 Task: Open Card Card0000000033 in Board Board0000000009 in Workspace WS0000000003 in Trello. Add Member Ayush98111@gmail.com to Card Card0000000033 in Board Board0000000009 in Workspace WS0000000003 in Trello. Add Purple Label titled Label0000000033 to Card Card0000000033 in Board Board0000000009 in Workspace WS0000000003 in Trello. Add Checklist CL0000000033 to Card Card0000000033 in Board Board0000000009 in Workspace WS0000000003 in Trello. Add Dates with Start Date as Aug 01 2023 and Due Date as Aug 31 2023 to Card Card0000000033 in Board Board0000000009 in Workspace WS0000000003 in Trello
Action: Mouse moved to (555, 91)
Screenshot: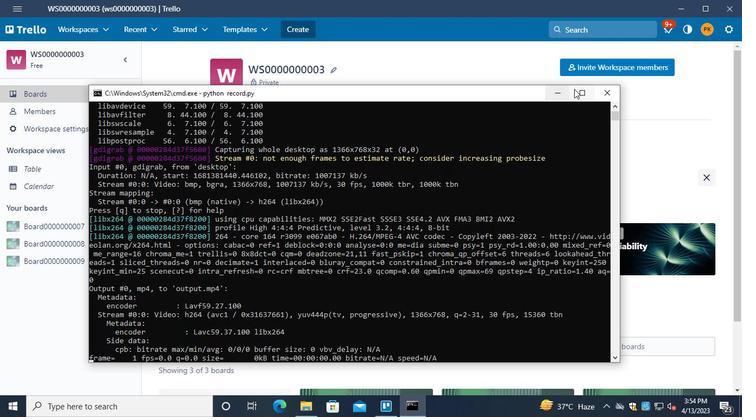
Action: Mouse pressed left at (555, 91)
Screenshot: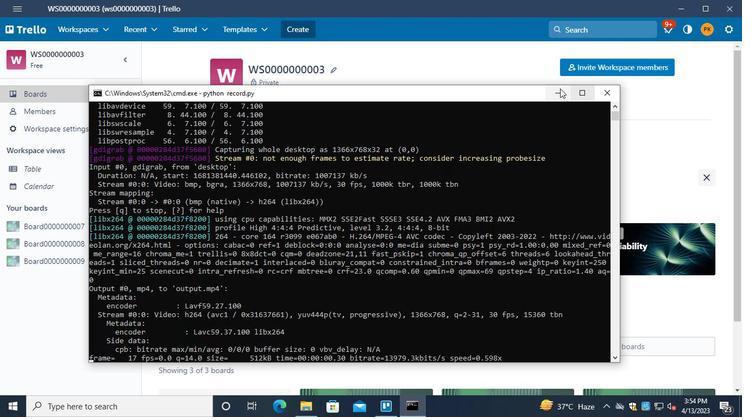 
Action: Mouse moved to (54, 258)
Screenshot: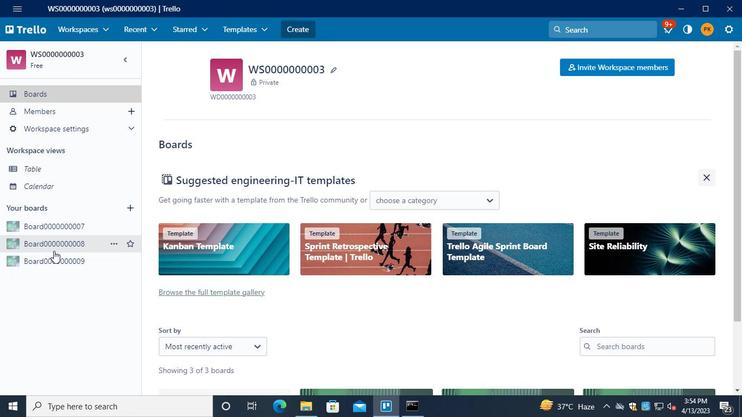 
Action: Mouse pressed left at (54, 258)
Screenshot: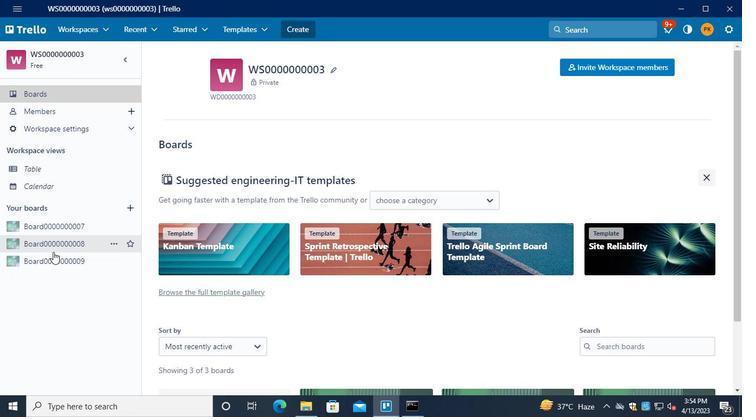 
Action: Mouse moved to (212, 124)
Screenshot: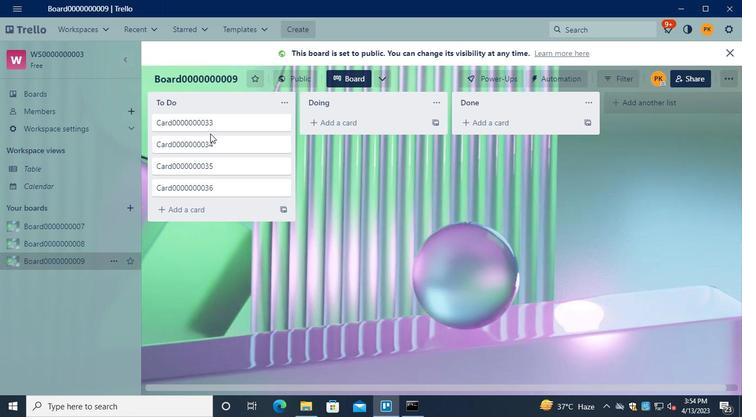 
Action: Mouse pressed left at (212, 124)
Screenshot: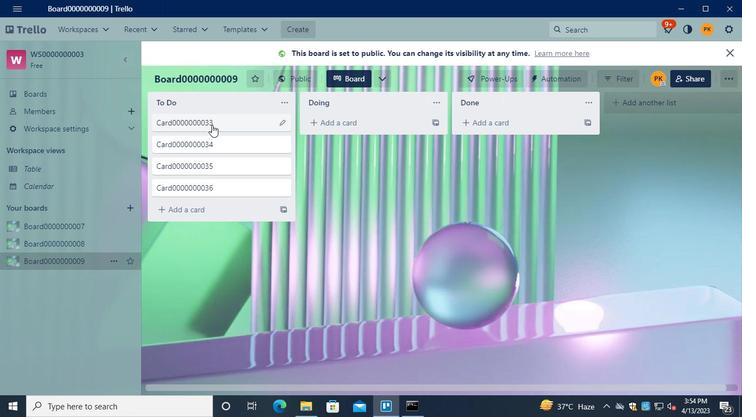 
Action: Mouse moved to (504, 101)
Screenshot: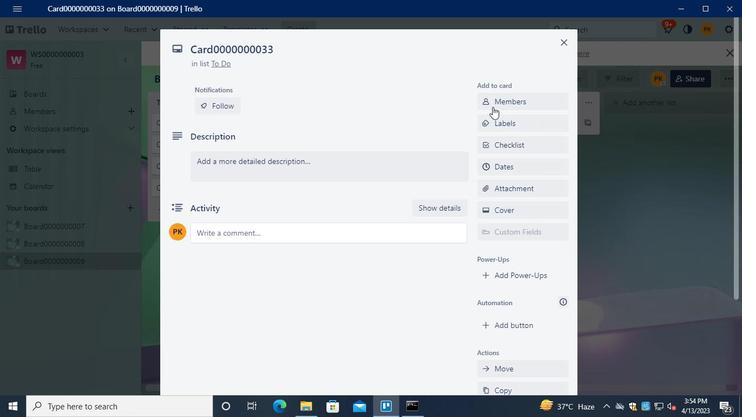 
Action: Mouse pressed left at (504, 101)
Screenshot: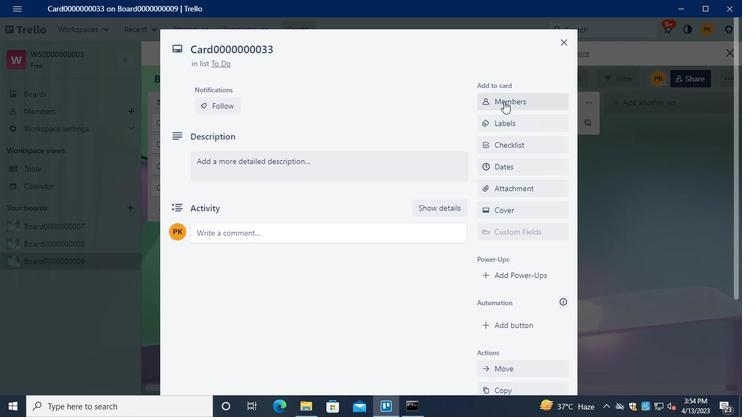 
Action: Mouse moved to (492, 157)
Screenshot: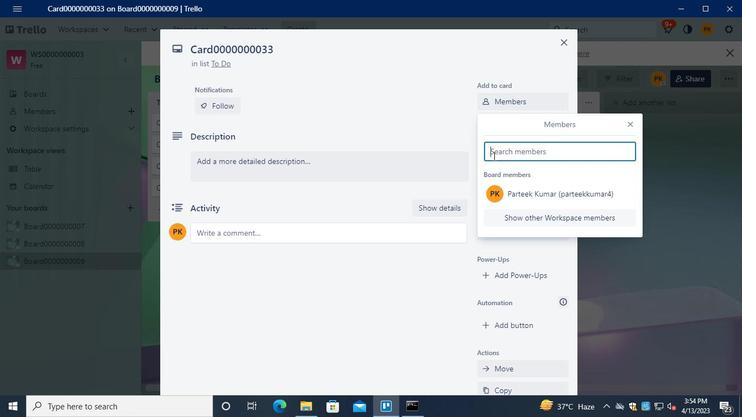 
Action: Keyboard Key.shift
Screenshot: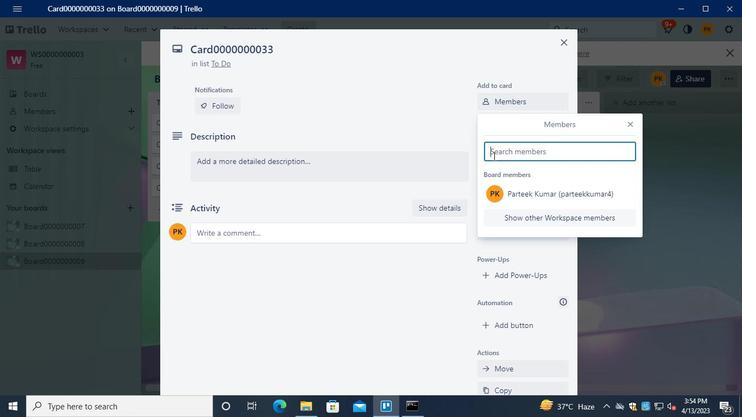 
Action: Mouse moved to (491, 157)
Screenshot: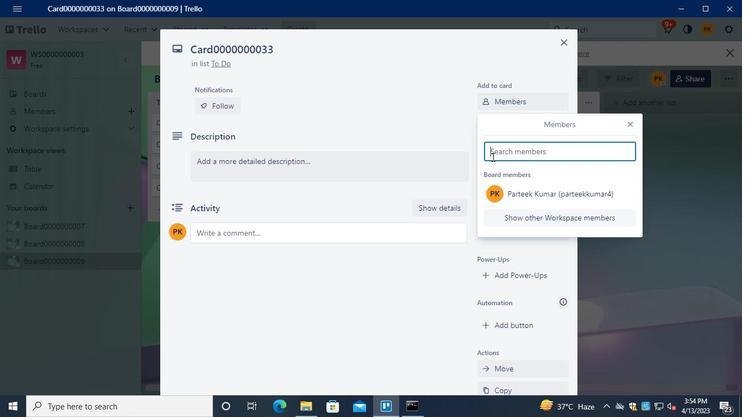 
Action: Keyboard A
Screenshot: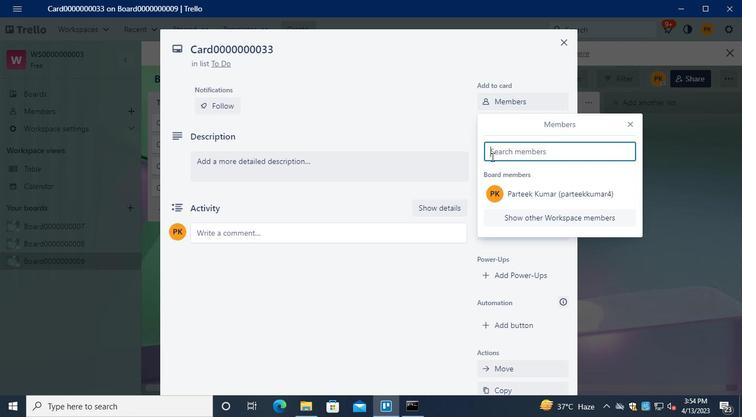 
Action: Mouse moved to (526, 282)
Screenshot: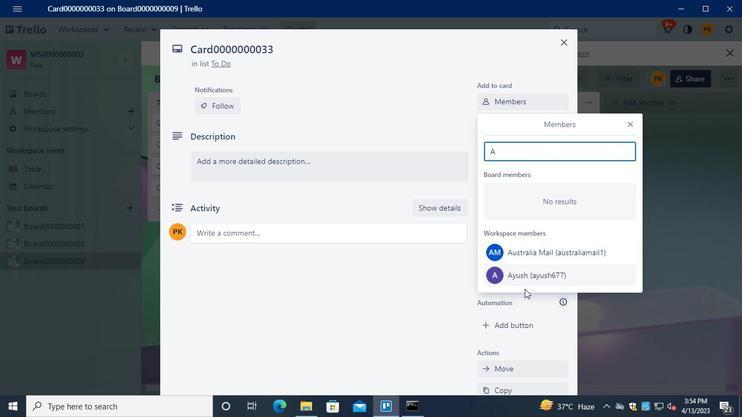 
Action: Mouse pressed left at (526, 282)
Screenshot: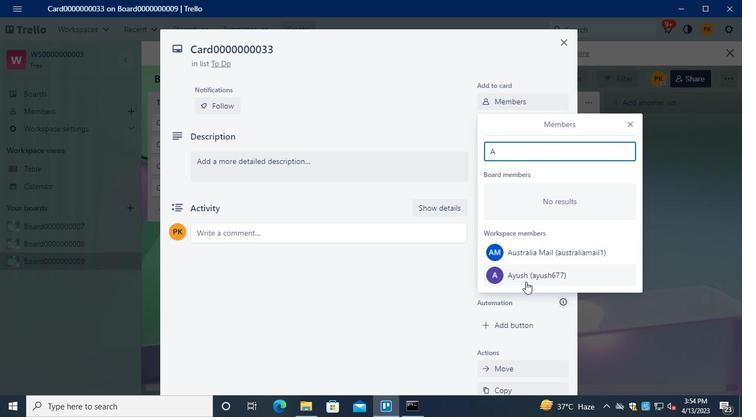 
Action: Mouse moved to (633, 124)
Screenshot: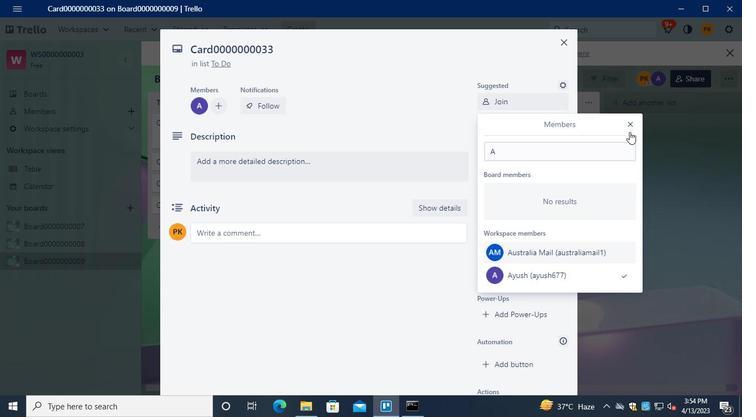 
Action: Mouse pressed left at (633, 124)
Screenshot: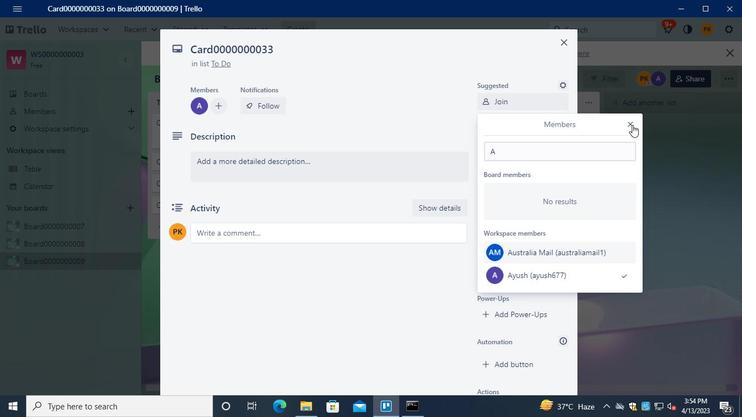 
Action: Mouse moved to (517, 163)
Screenshot: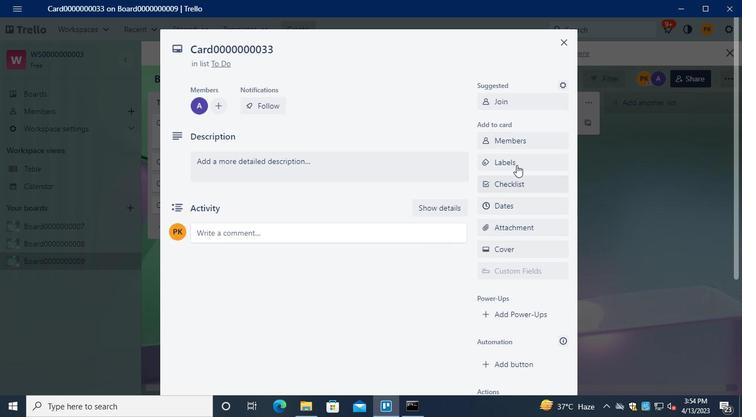 
Action: Mouse pressed left at (517, 163)
Screenshot: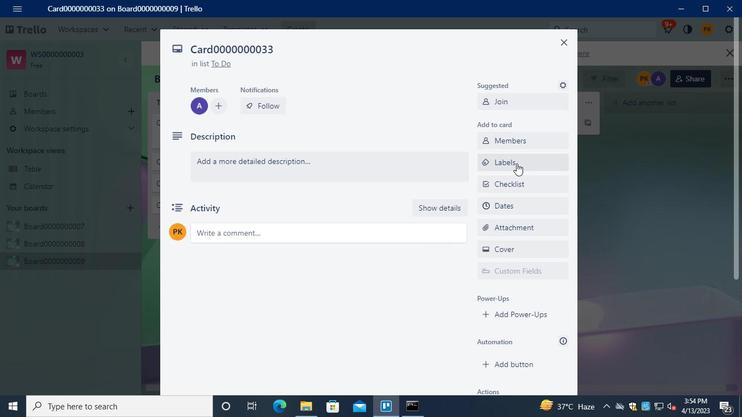 
Action: Mouse moved to (542, 245)
Screenshot: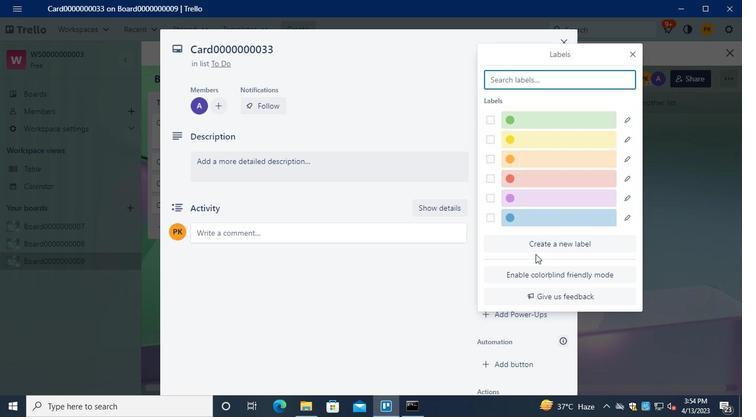 
Action: Mouse pressed left at (542, 245)
Screenshot: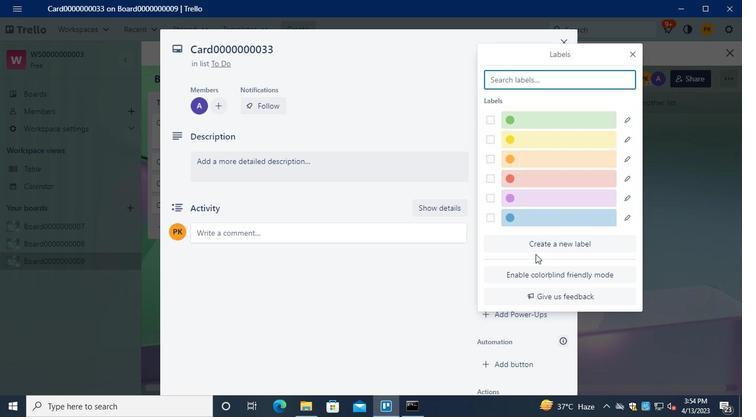 
Action: Mouse moved to (518, 160)
Screenshot: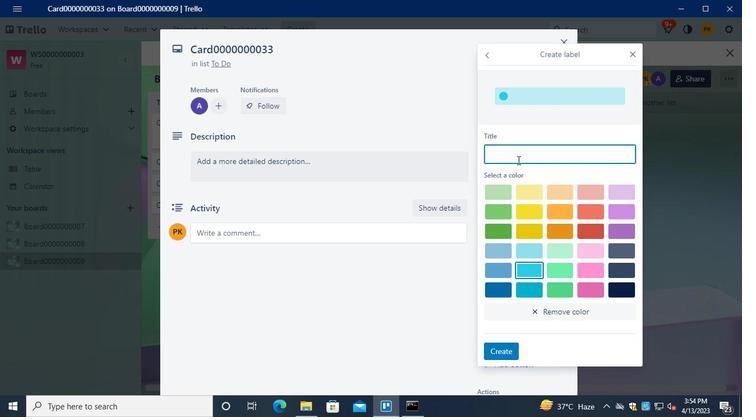 
Action: Keyboard Key.shift
Screenshot: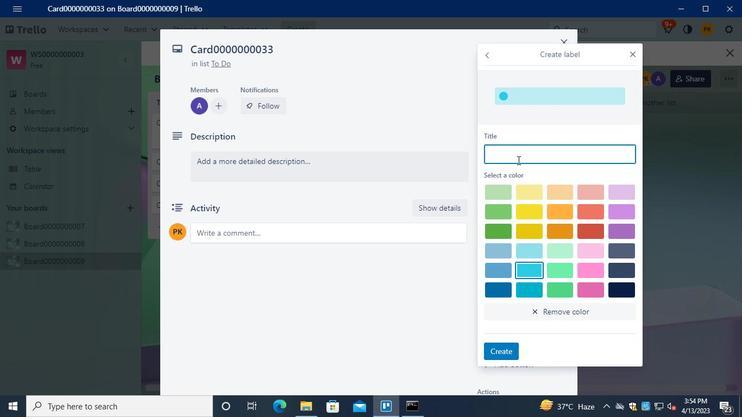 
Action: Keyboard L
Screenshot: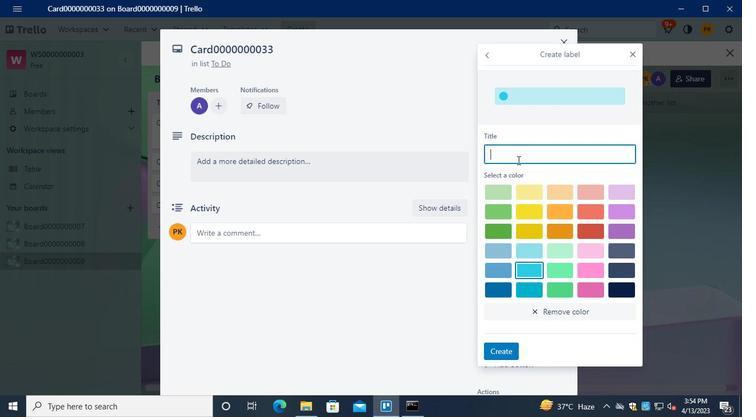 
Action: Keyboard a
Screenshot: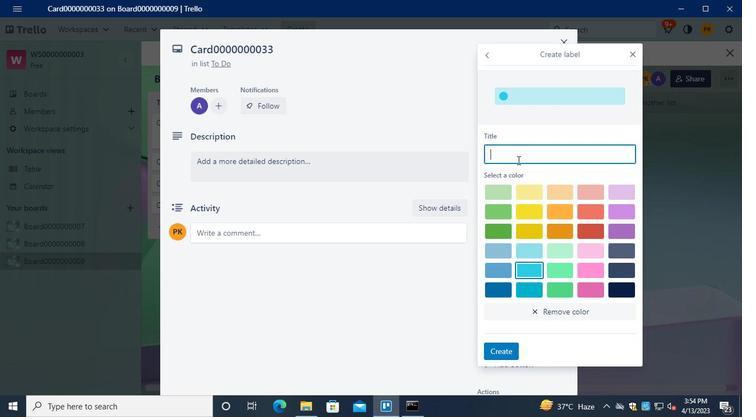 
Action: Keyboard b
Screenshot: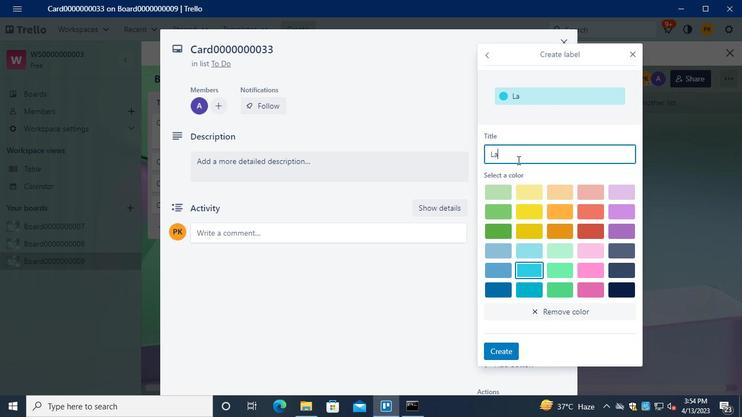 
Action: Keyboard e
Screenshot: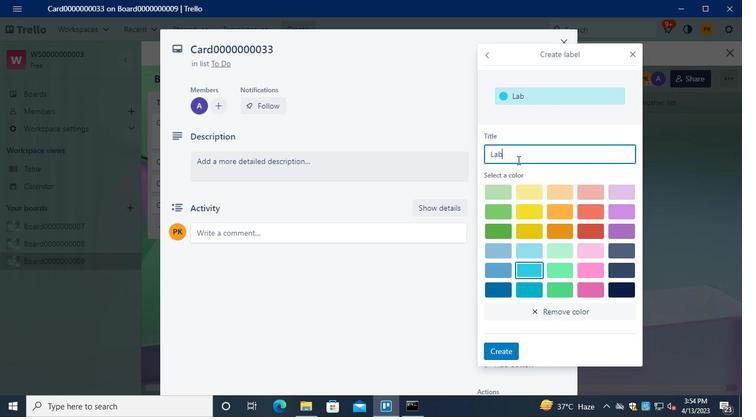 
Action: Keyboard l
Screenshot: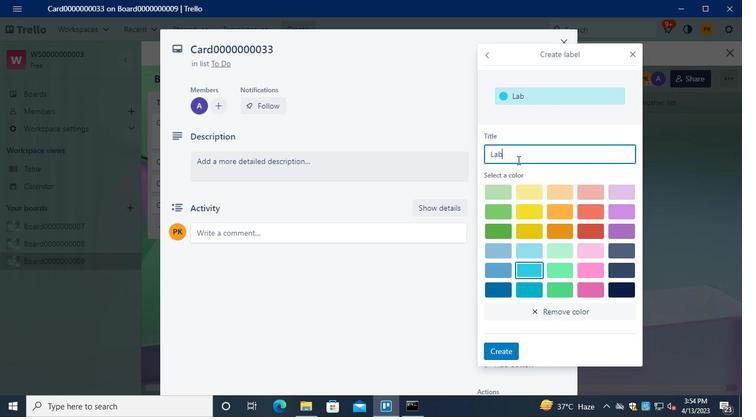 
Action: Keyboard <96>
Screenshot: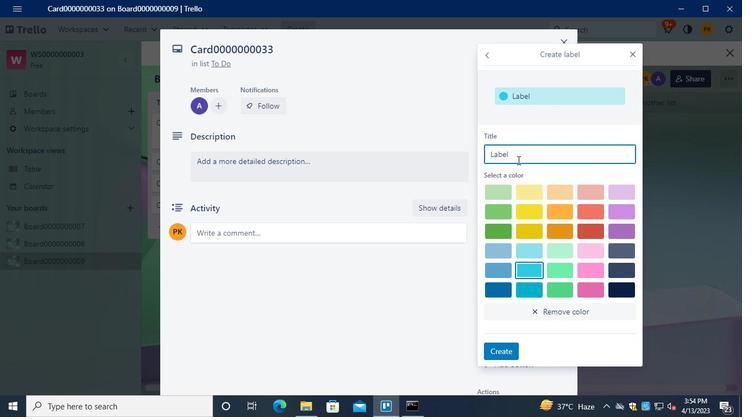 
Action: Keyboard <96>
Screenshot: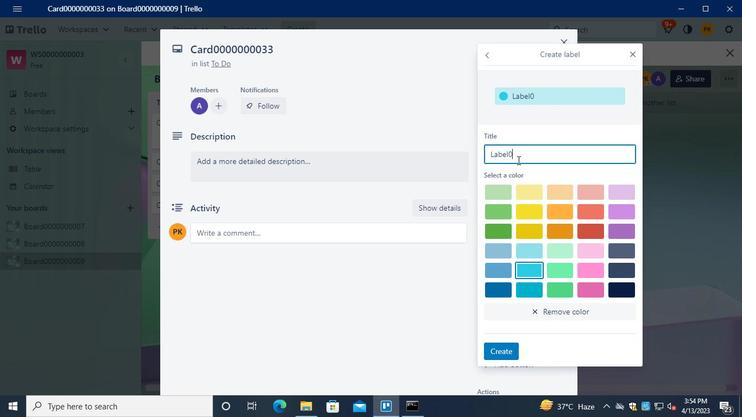 
Action: Keyboard <96>
Screenshot: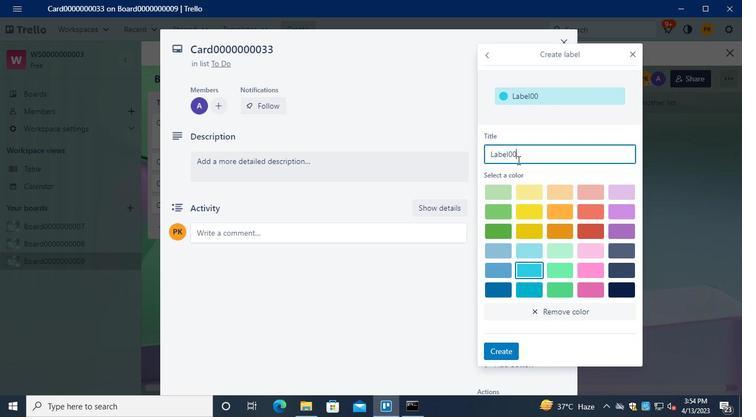 
Action: Keyboard <96>
Screenshot: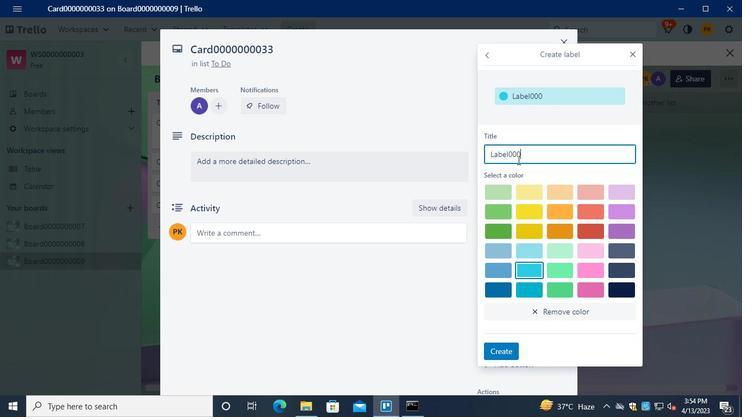 
Action: Keyboard <96>
Screenshot: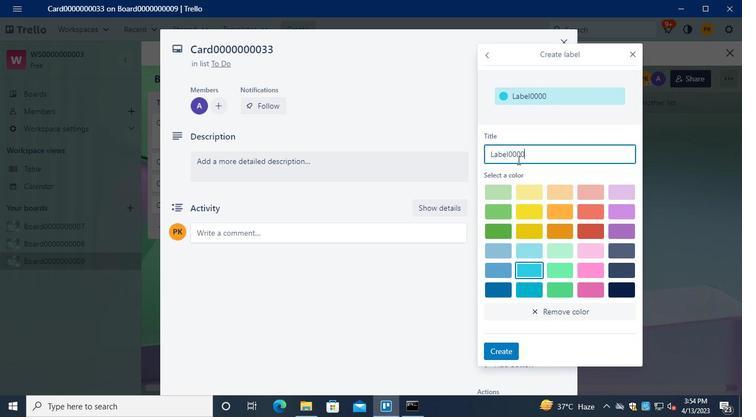 
Action: Keyboard <96>
Screenshot: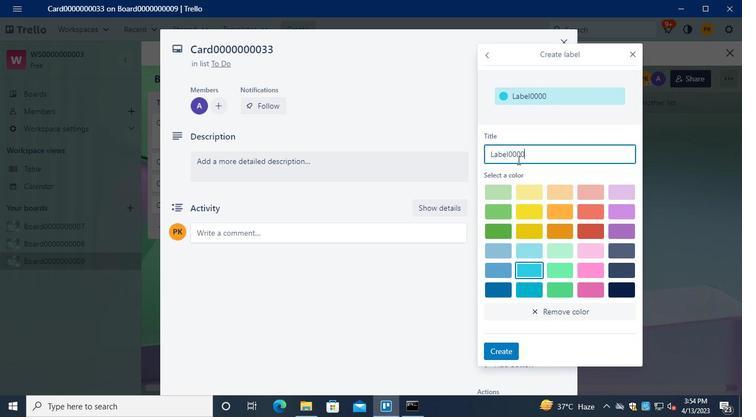 
Action: Keyboard <96>
Screenshot: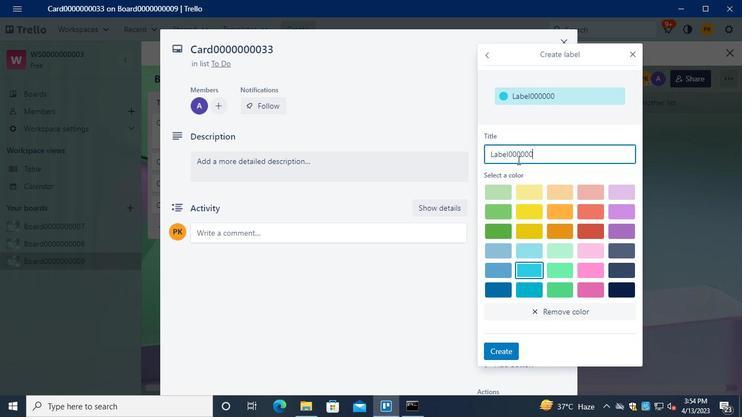 
Action: Keyboard <96>
Screenshot: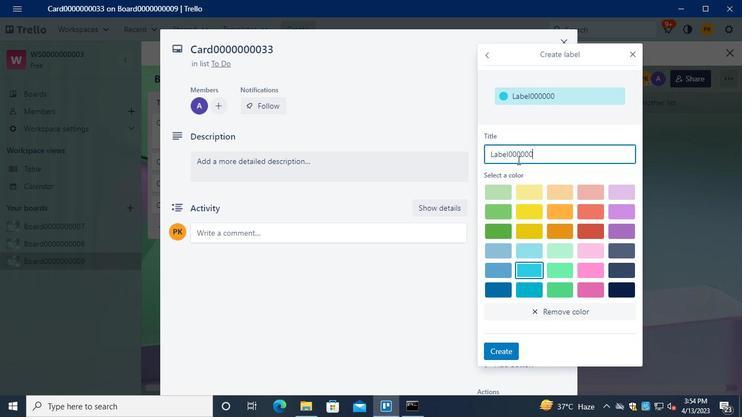 
Action: Keyboard <99>
Screenshot: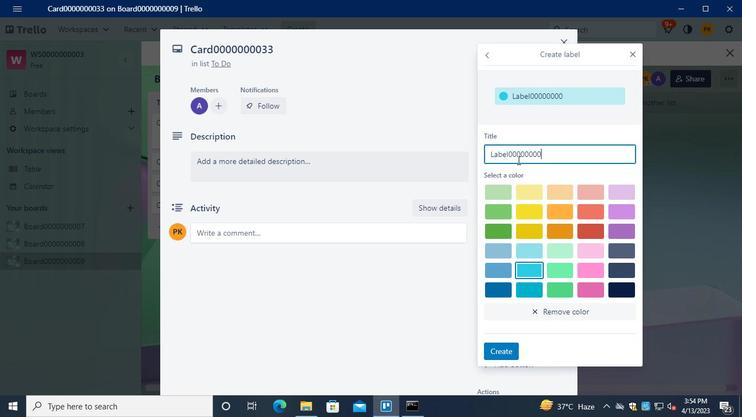 
Action: Keyboard <99>
Screenshot: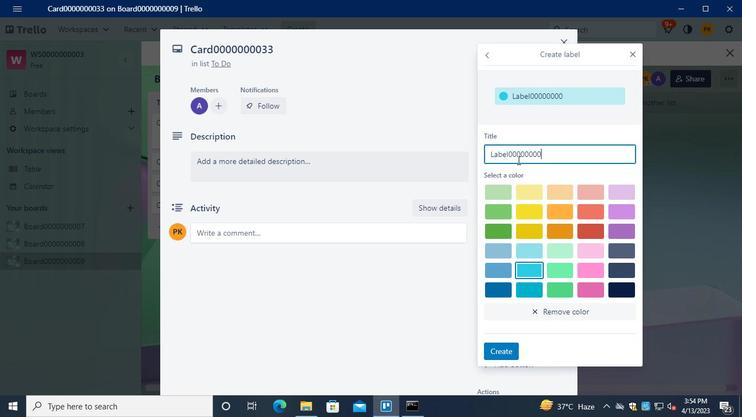 
Action: Mouse moved to (621, 209)
Screenshot: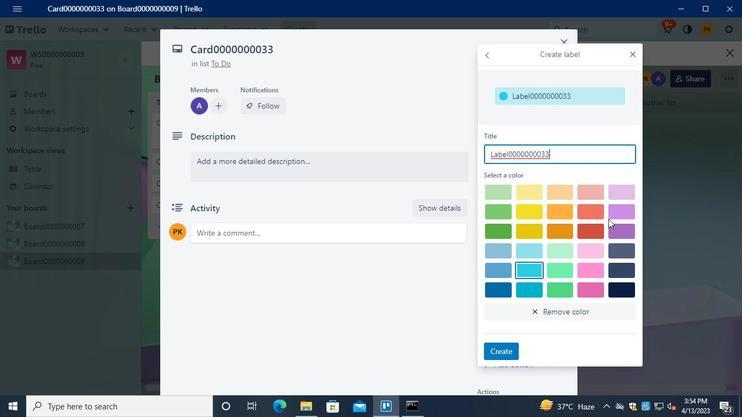 
Action: Mouse pressed left at (621, 209)
Screenshot: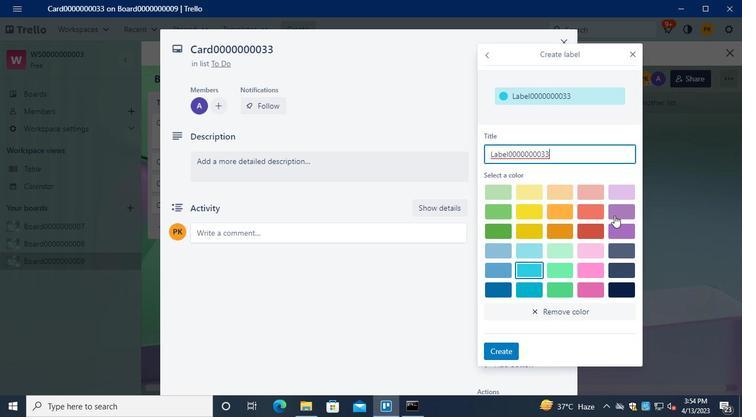
Action: Mouse moved to (498, 352)
Screenshot: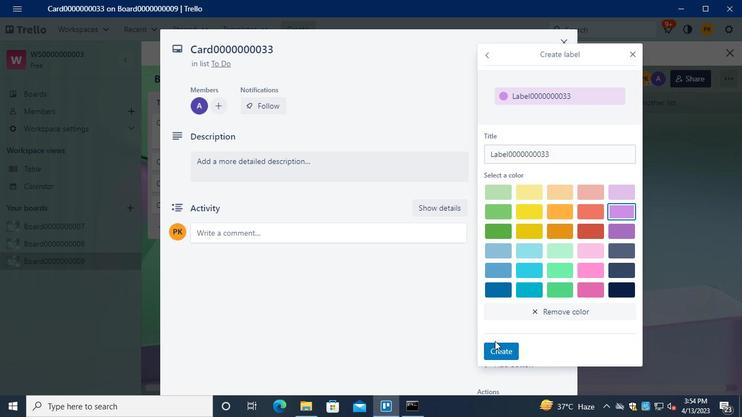 
Action: Mouse pressed left at (498, 352)
Screenshot: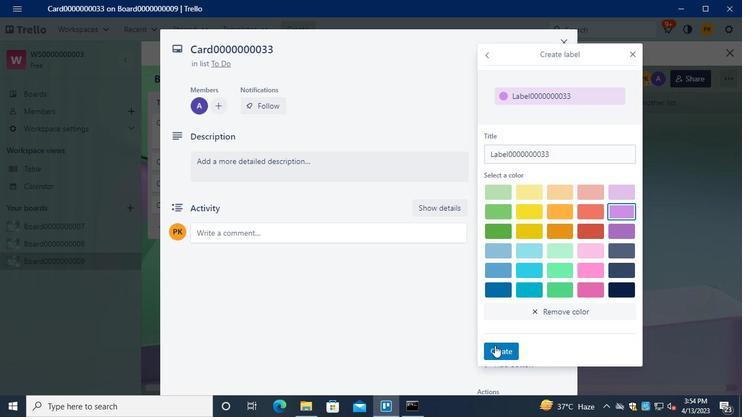 
Action: Mouse moved to (636, 53)
Screenshot: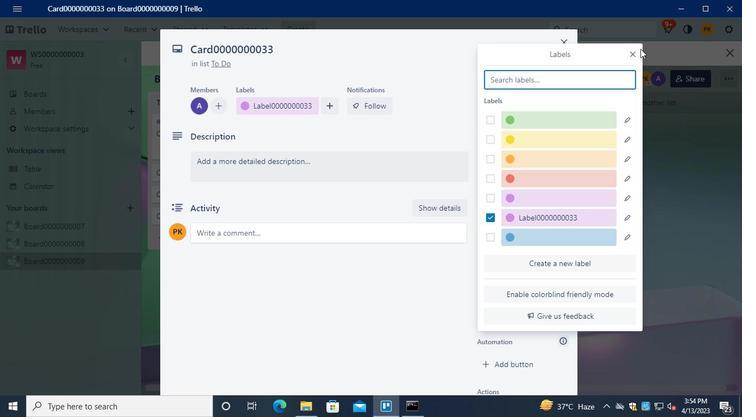 
Action: Mouse pressed left at (636, 53)
Screenshot: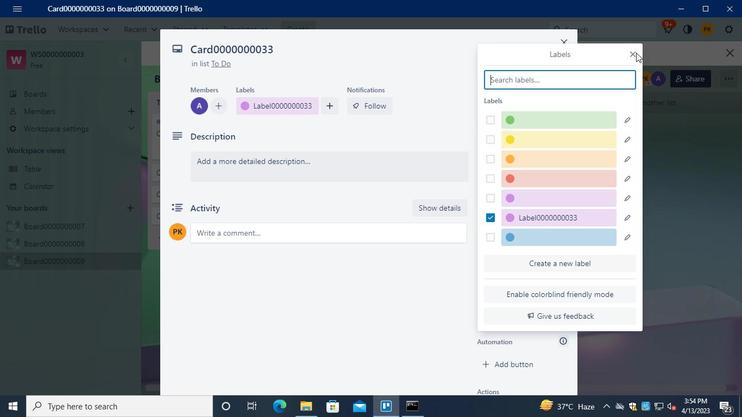 
Action: Mouse moved to (517, 175)
Screenshot: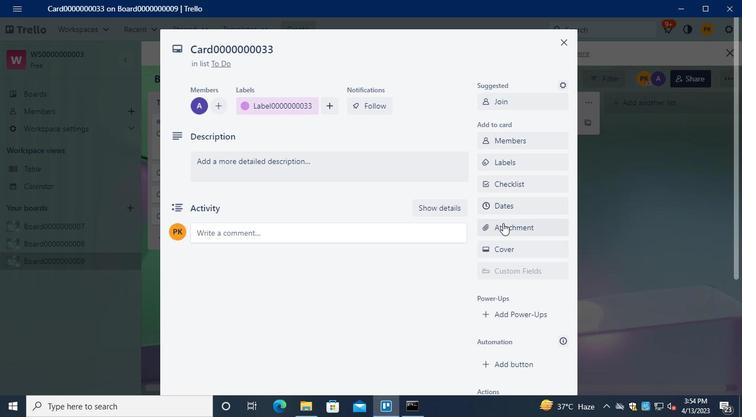 
Action: Mouse pressed left at (517, 175)
Screenshot: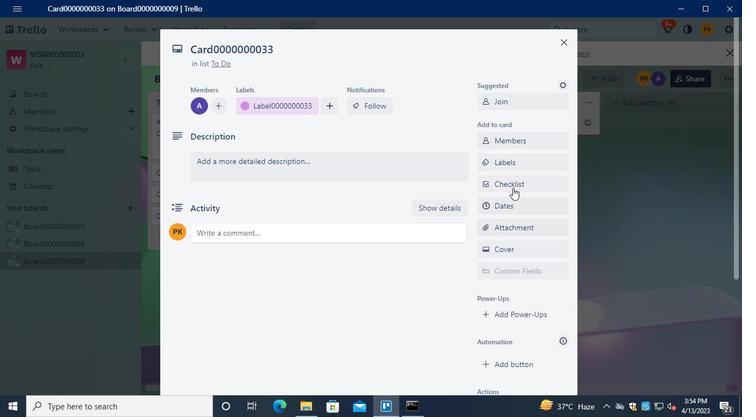 
Action: Mouse moved to (513, 217)
Screenshot: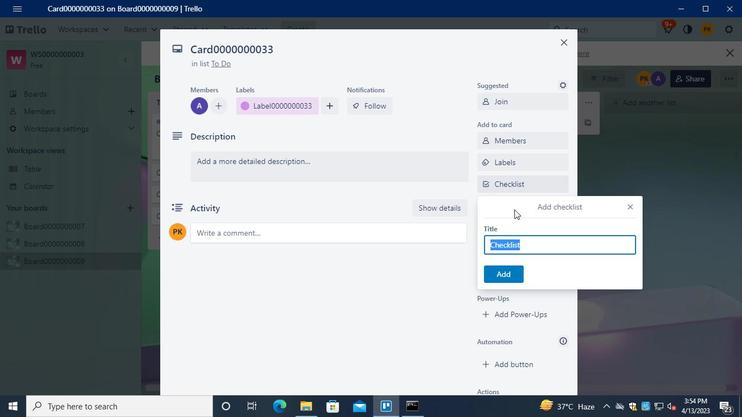 
Action: Keyboard Key.shift
Screenshot: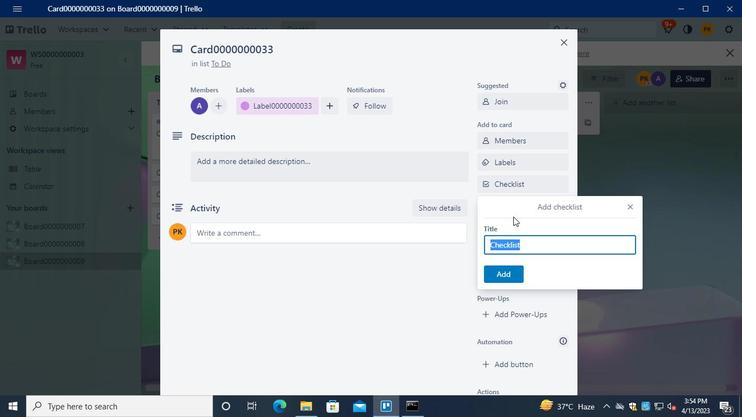 
Action: Keyboard Key.shift
Screenshot: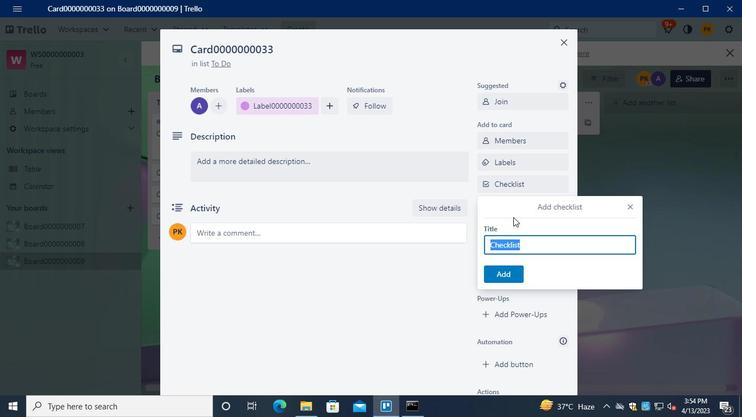 
Action: Keyboard Key.shift
Screenshot: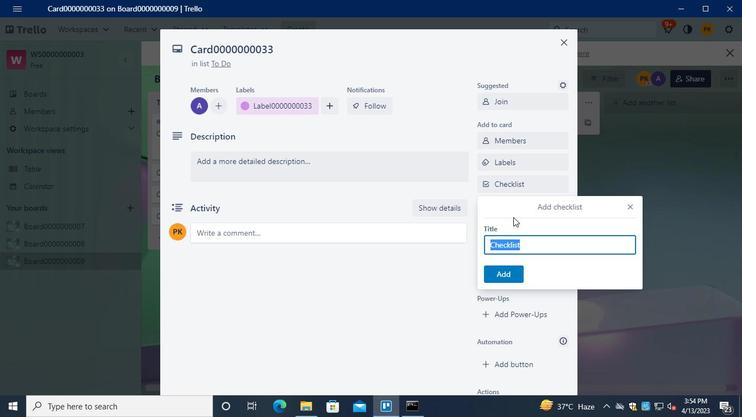 
Action: Keyboard Key.shift
Screenshot: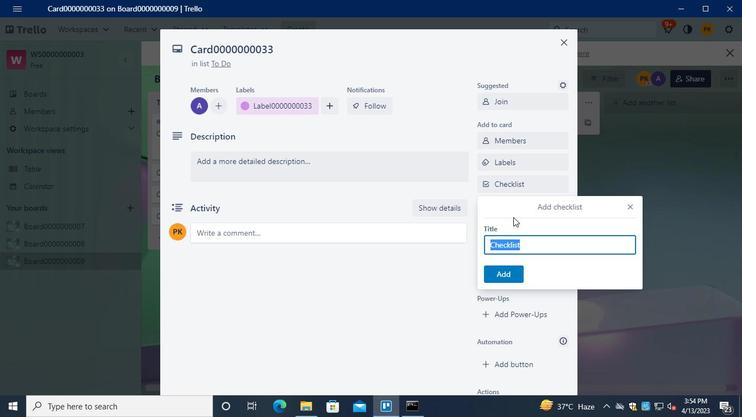 
Action: Keyboard Key.shift
Screenshot: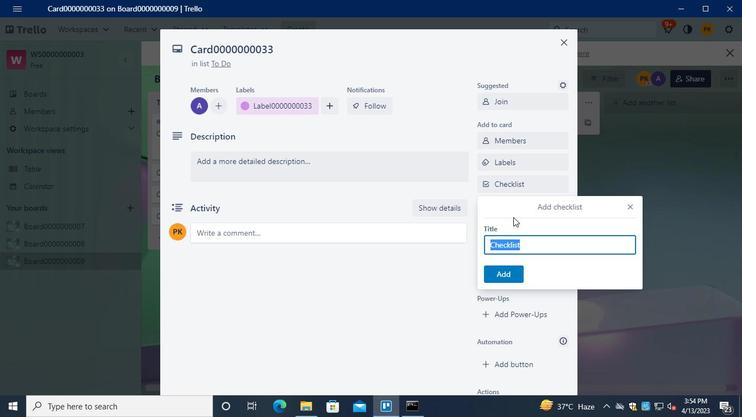 
Action: Keyboard Key.shift
Screenshot: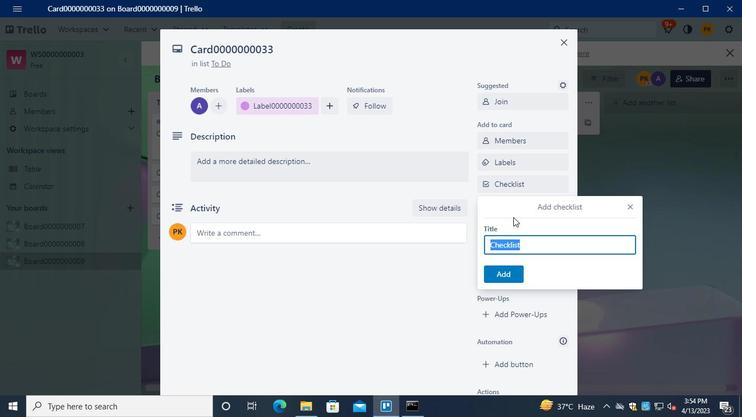 
Action: Keyboard C
Screenshot: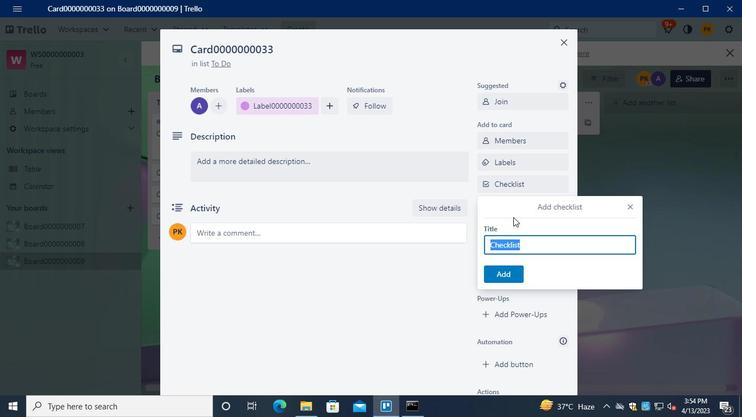 
Action: Keyboard L
Screenshot: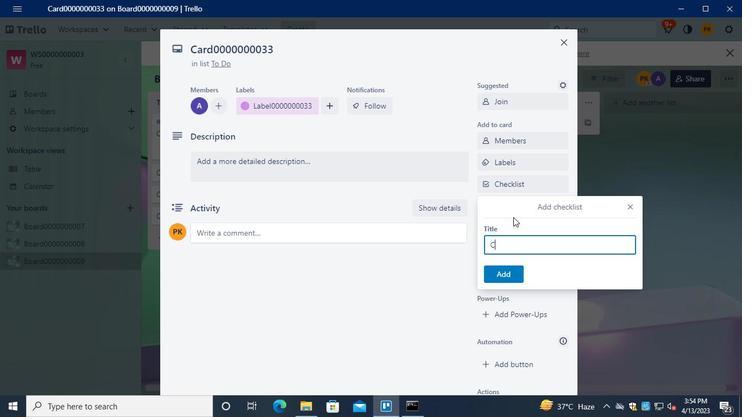 
Action: Keyboard <96>
Screenshot: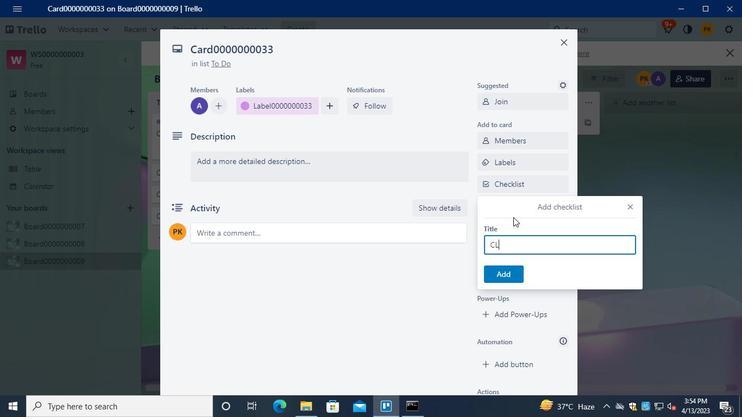 
Action: Keyboard <96>
Screenshot: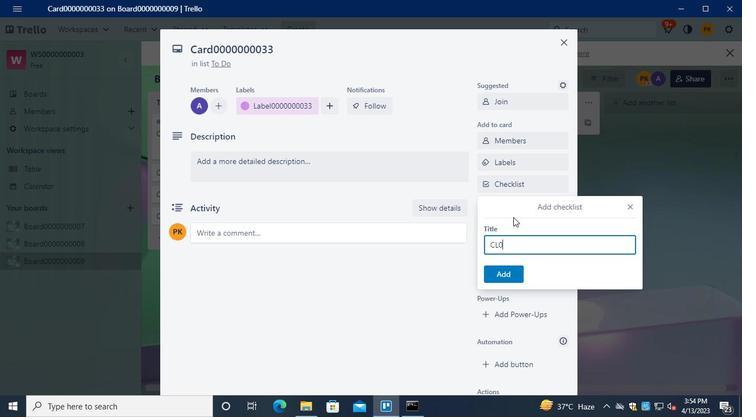
Action: Keyboard <96>
Screenshot: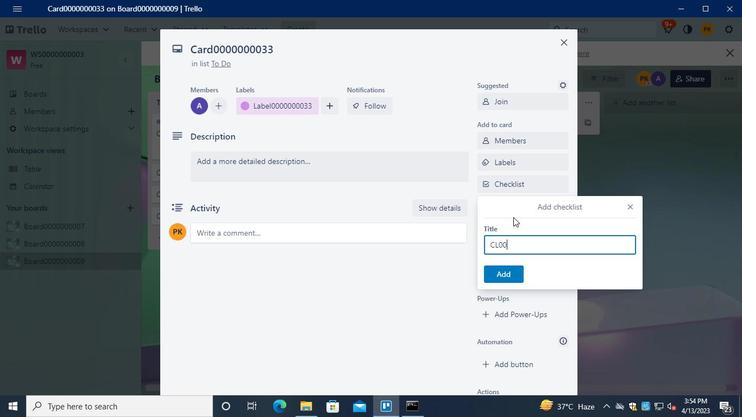 
Action: Keyboard <96>
Screenshot: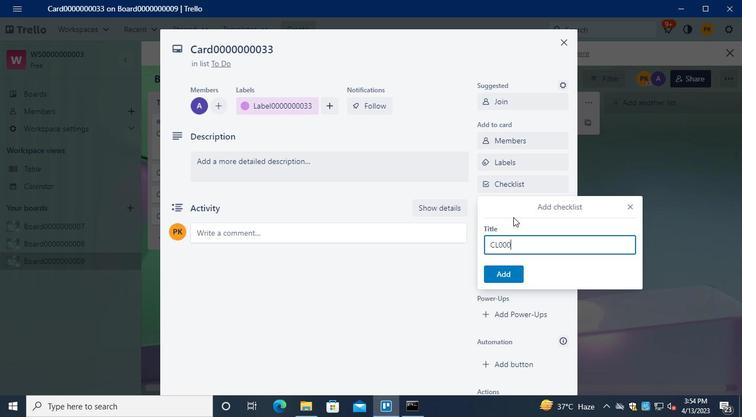 
Action: Keyboard <96>
Screenshot: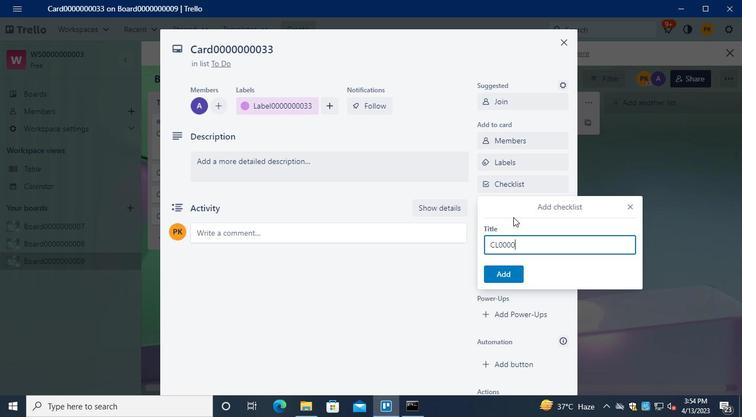 
Action: Keyboard <96>
Screenshot: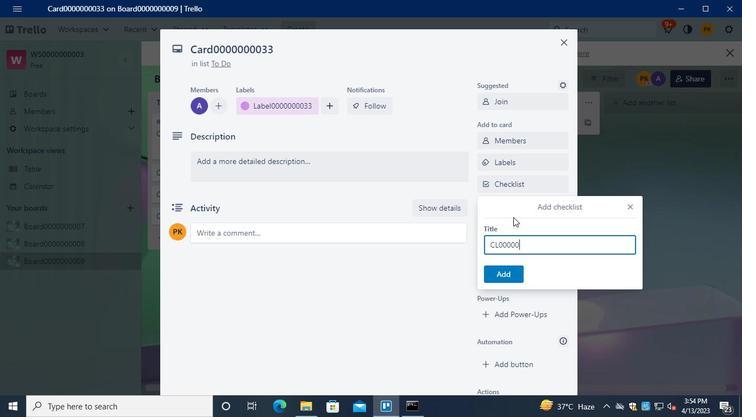 
Action: Keyboard <96>
Screenshot: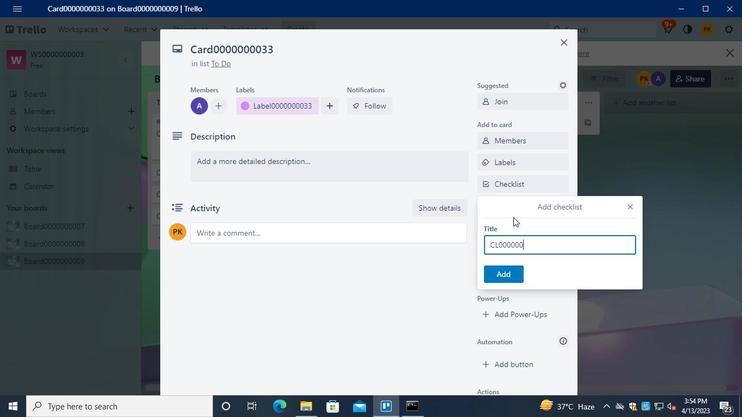 
Action: Keyboard <96>
Screenshot: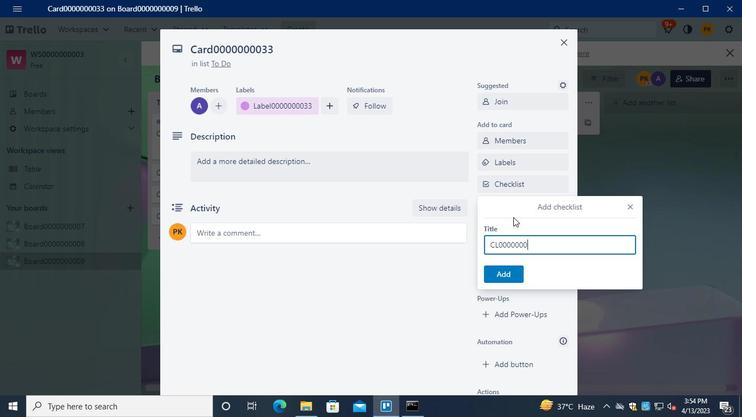 
Action: Keyboard <99>
Screenshot: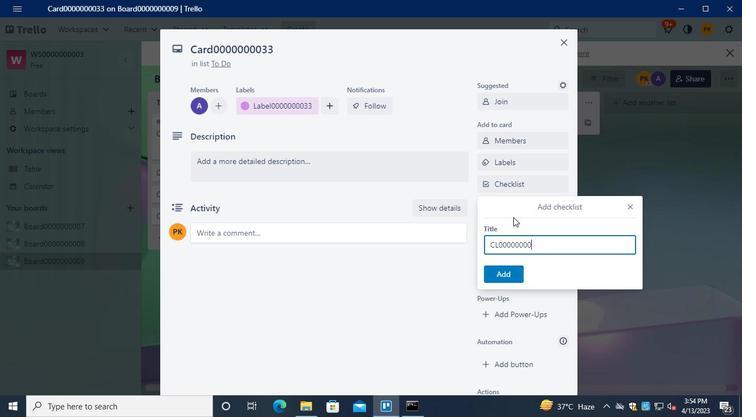 
Action: Keyboard <99>
Screenshot: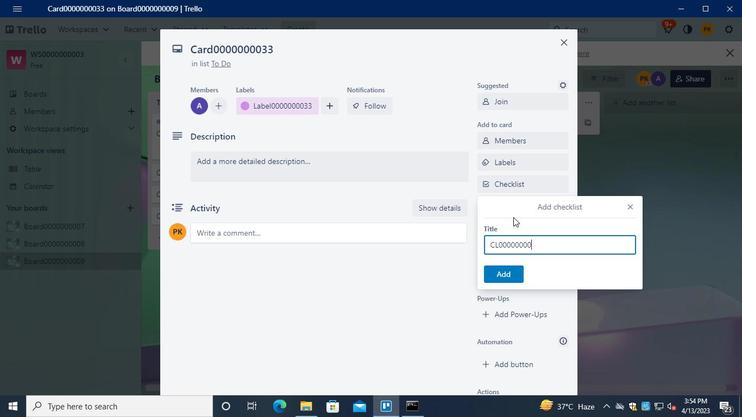 
Action: Mouse moved to (497, 272)
Screenshot: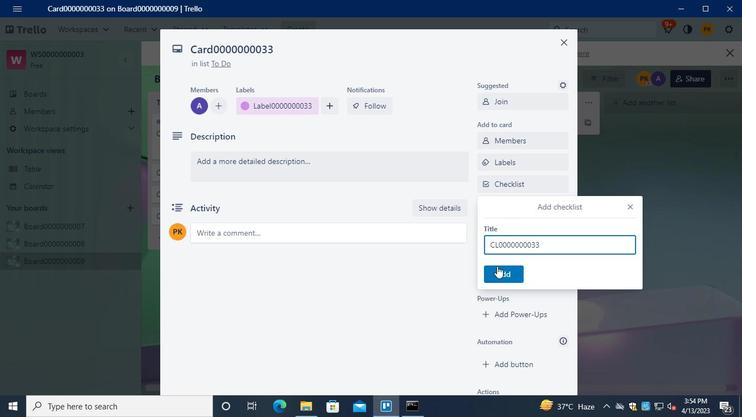 
Action: Mouse pressed left at (497, 272)
Screenshot: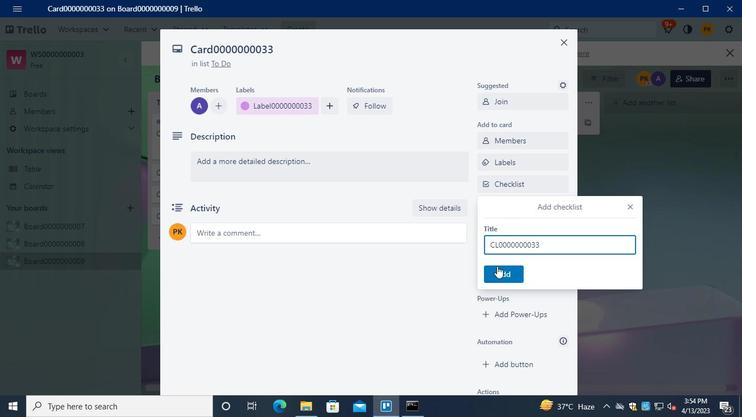 
Action: Mouse moved to (517, 203)
Screenshot: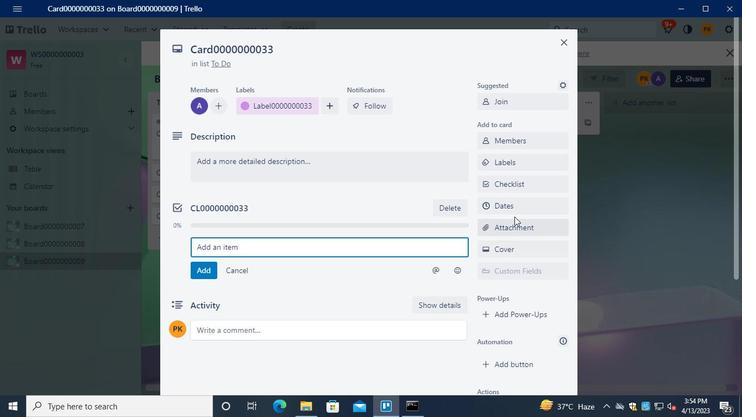 
Action: Mouse pressed left at (517, 203)
Screenshot: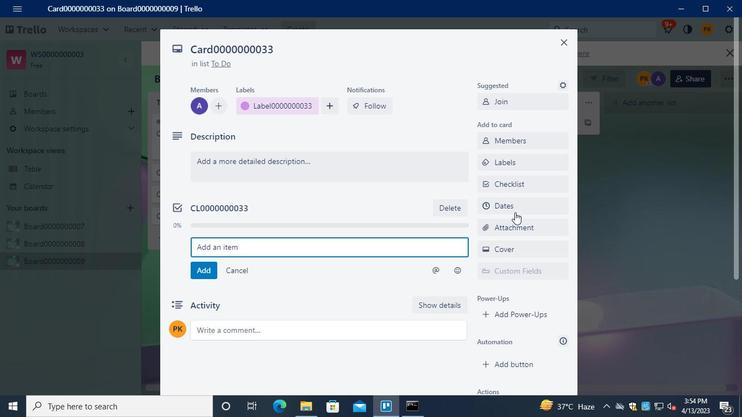 
Action: Mouse moved to (487, 248)
Screenshot: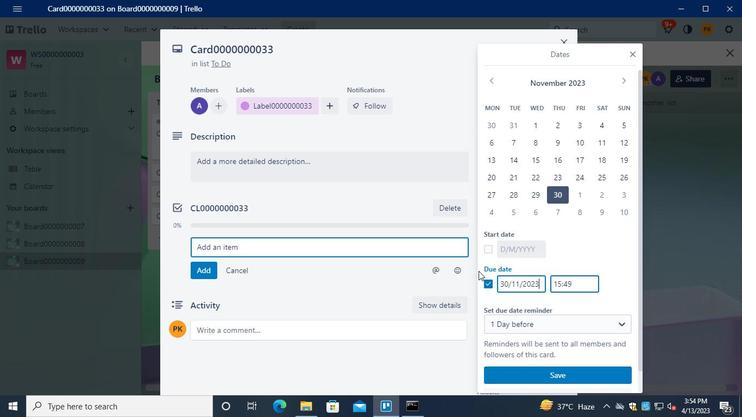 
Action: Mouse pressed left at (487, 248)
Screenshot: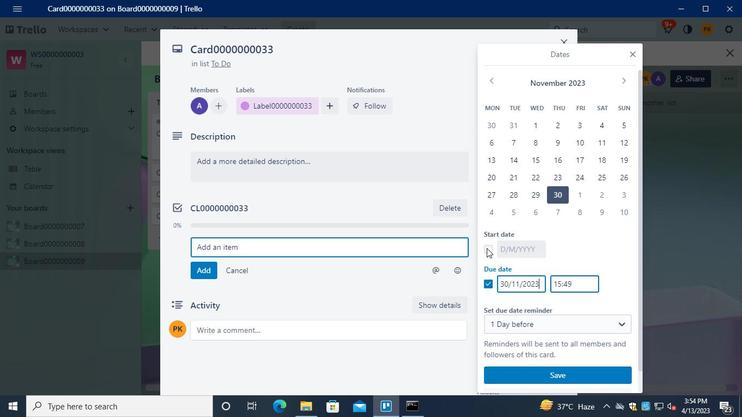 
Action: Mouse moved to (491, 78)
Screenshot: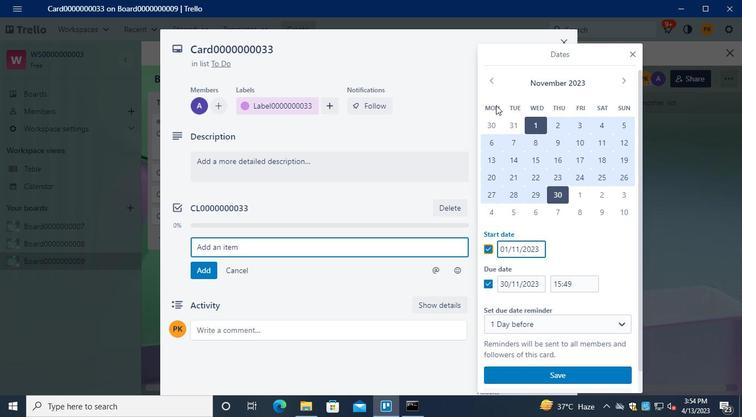 
Action: Mouse pressed left at (491, 78)
Screenshot: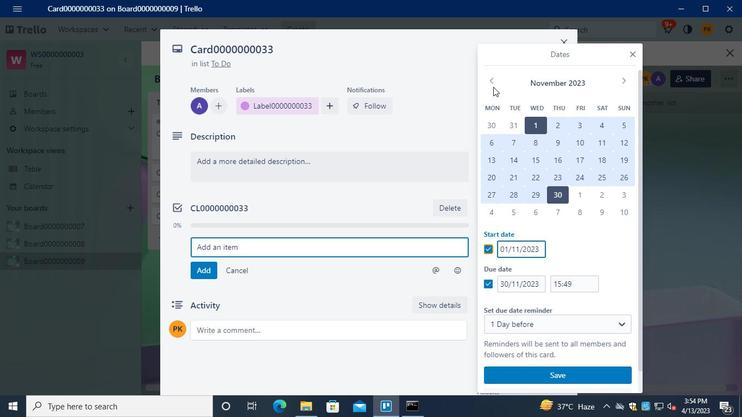 
Action: Mouse pressed left at (491, 78)
Screenshot: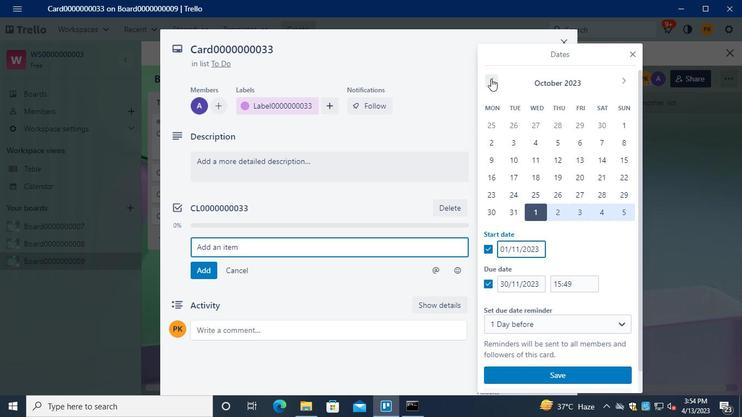 
Action: Mouse pressed left at (491, 78)
Screenshot: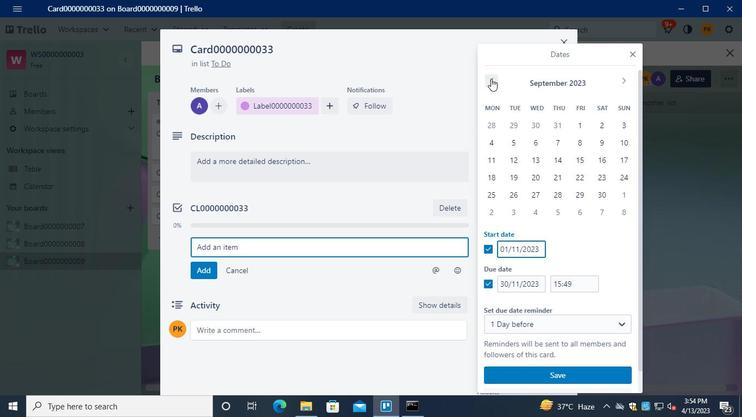
Action: Mouse moved to (515, 123)
Screenshot: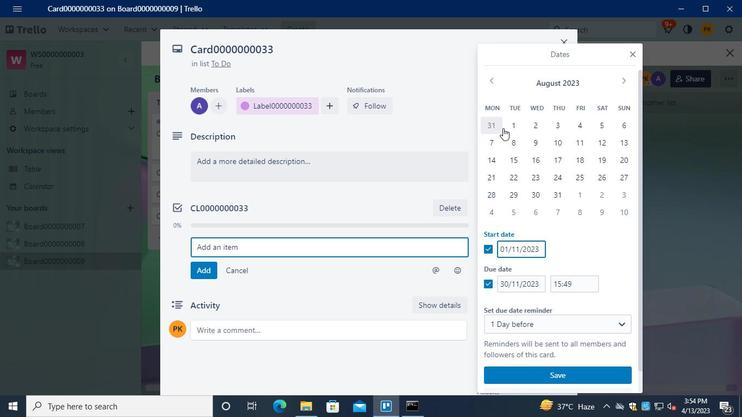 
Action: Mouse pressed left at (515, 123)
Screenshot: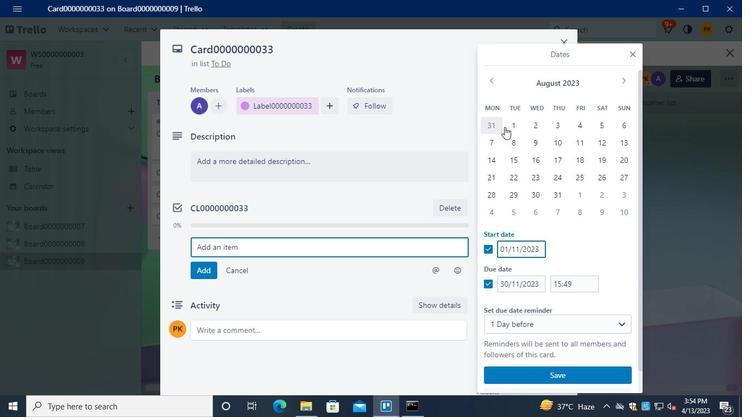 
Action: Mouse moved to (557, 195)
Screenshot: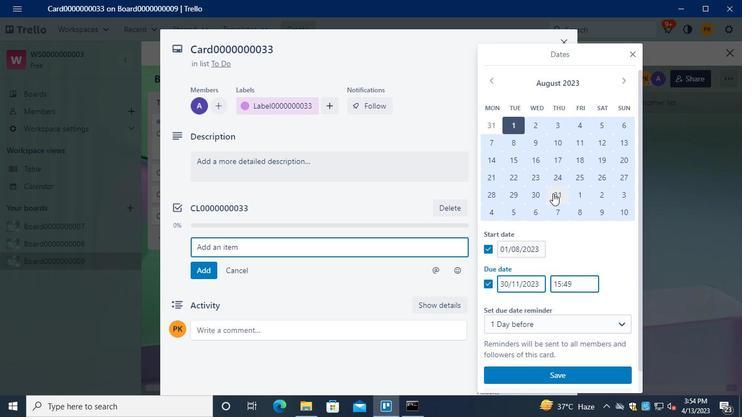 
Action: Mouse pressed left at (557, 195)
Screenshot: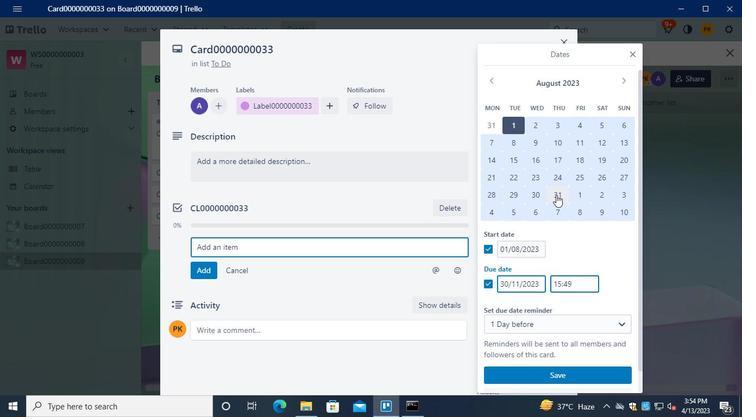 
Action: Mouse moved to (528, 374)
Screenshot: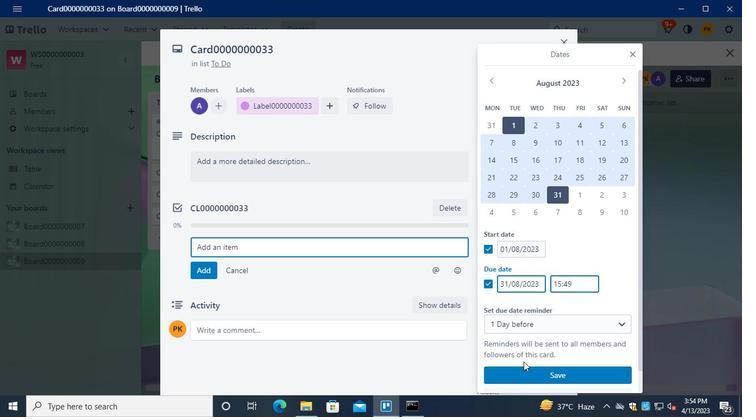 
Action: Mouse pressed left at (528, 374)
Screenshot: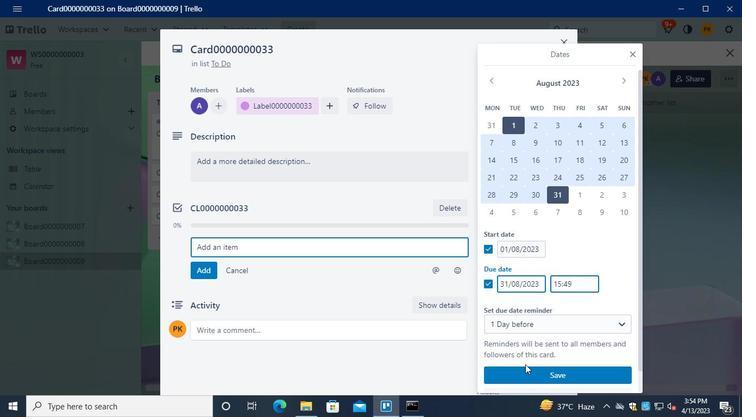 
Action: Mouse moved to (313, 183)
Screenshot: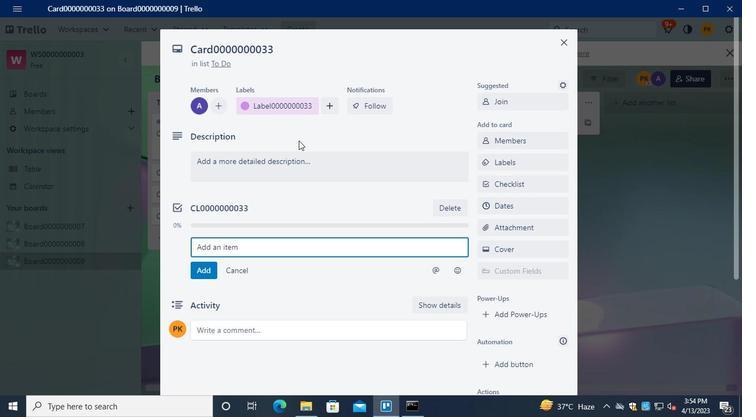 
Action: Keyboard Key.alt_l
Screenshot: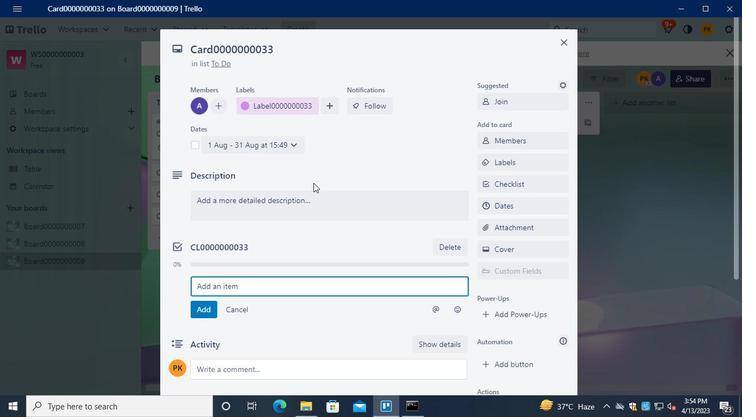 
Action: Keyboard Key.tab
Screenshot: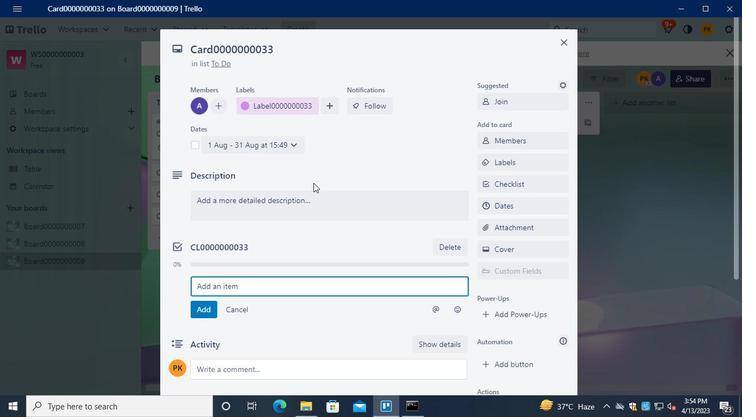 
Action: Mouse moved to (606, 92)
Screenshot: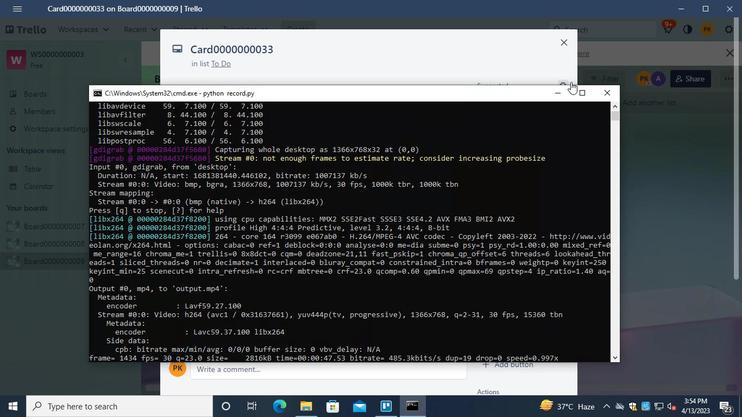 
Action: Mouse pressed left at (606, 92)
Screenshot: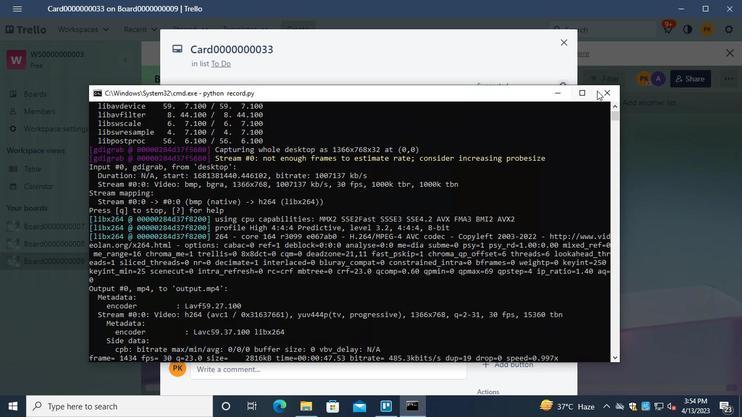 
Action: Mouse moved to (604, 88)
Screenshot: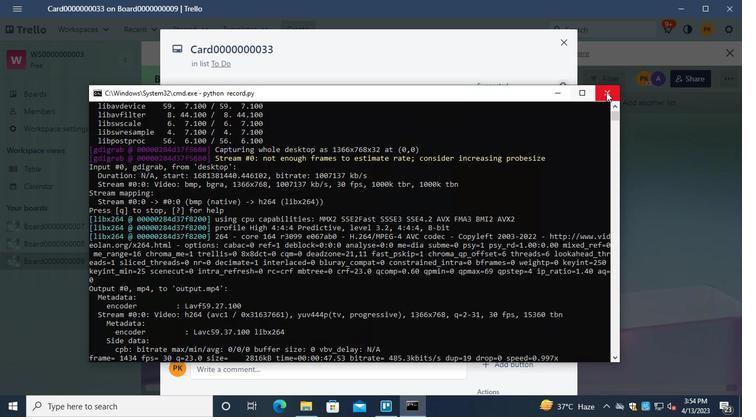 
